 Task: In the Company volvo.com, Add note: 'Add a note to conduct a competitive analysis of key competitors.'. Mark checkbox to create task to follow up ': In 3 business days '. Create task, with  description: Send Thank You Email to Referral, Add due date: Today; Add reminder: 30 Minutes before. Set Priority High and add note: Take detailed meeting minutes and share them with the team afterward.. Logged in from softage.1@softage.net
Action: Mouse moved to (84, 51)
Screenshot: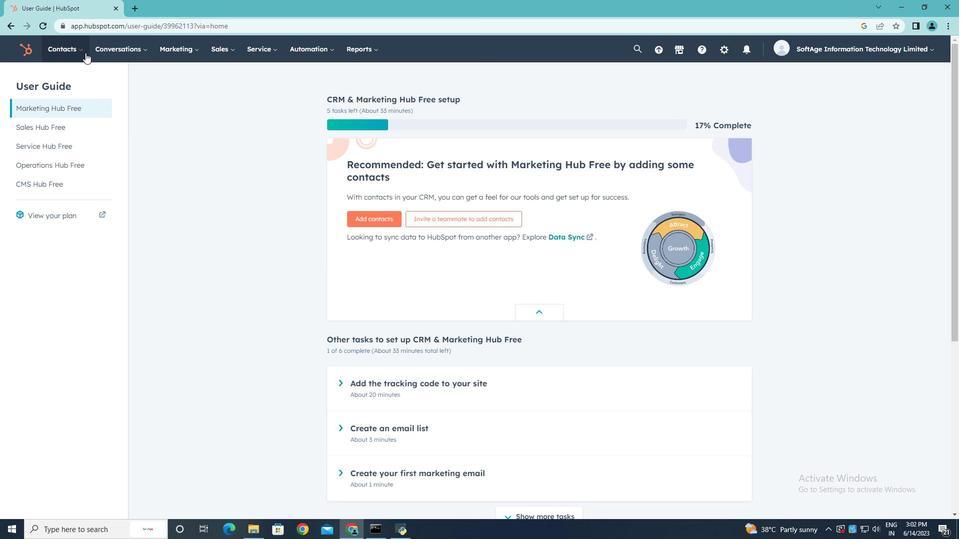 
Action: Mouse pressed left at (84, 51)
Screenshot: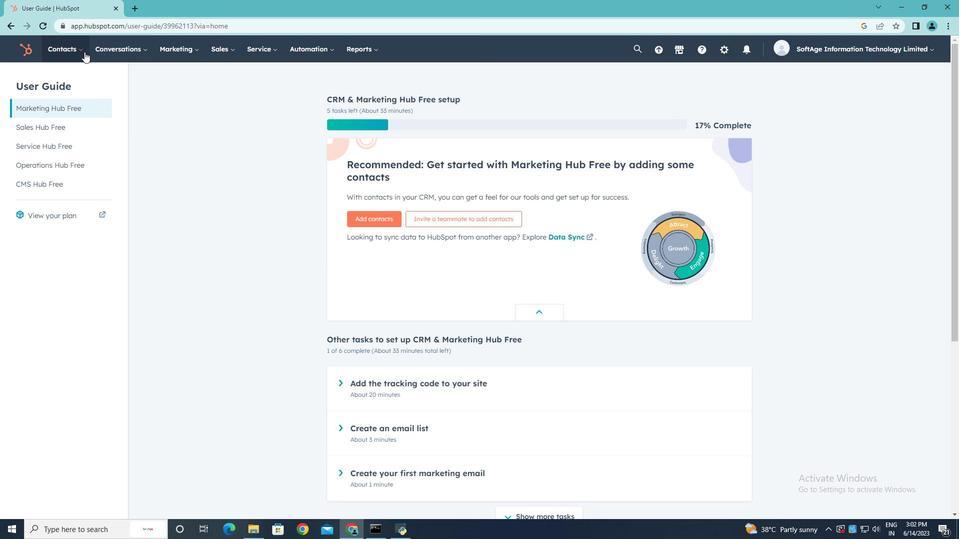 
Action: Mouse moved to (68, 94)
Screenshot: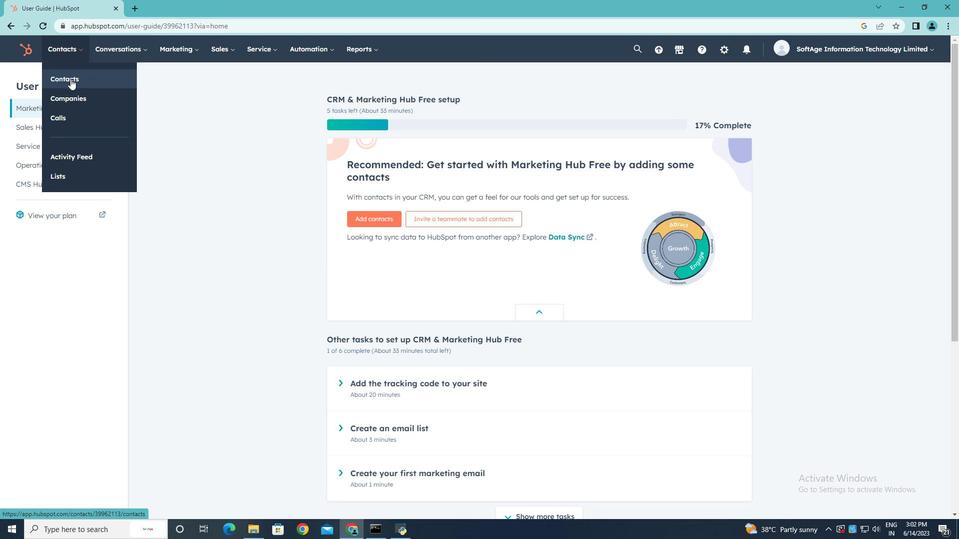 
Action: Mouse pressed left at (68, 94)
Screenshot: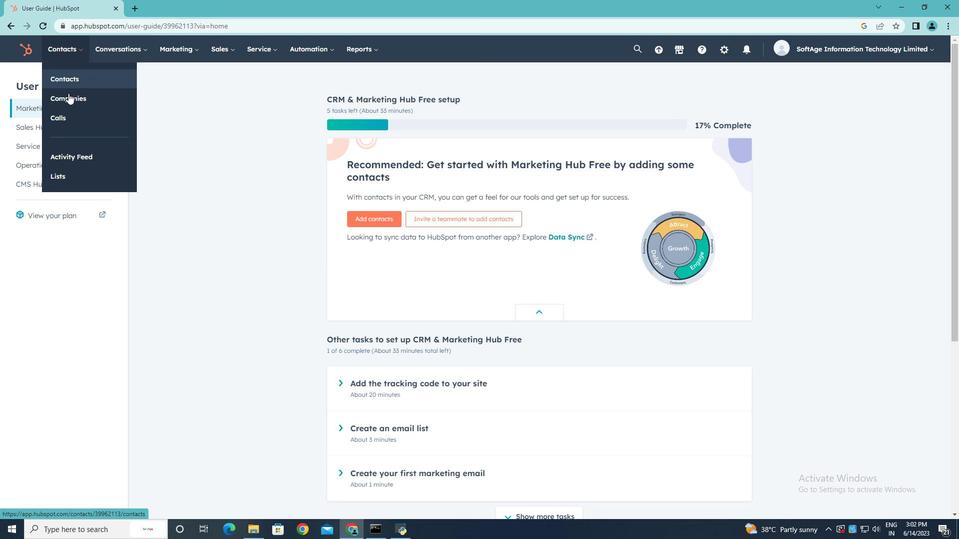 
Action: Mouse moved to (64, 164)
Screenshot: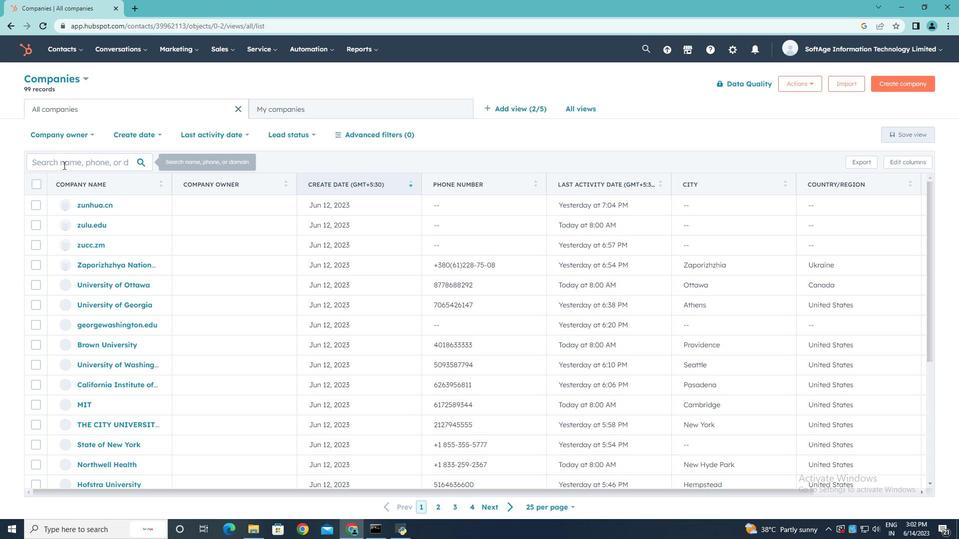
Action: Mouse pressed left at (64, 164)
Screenshot: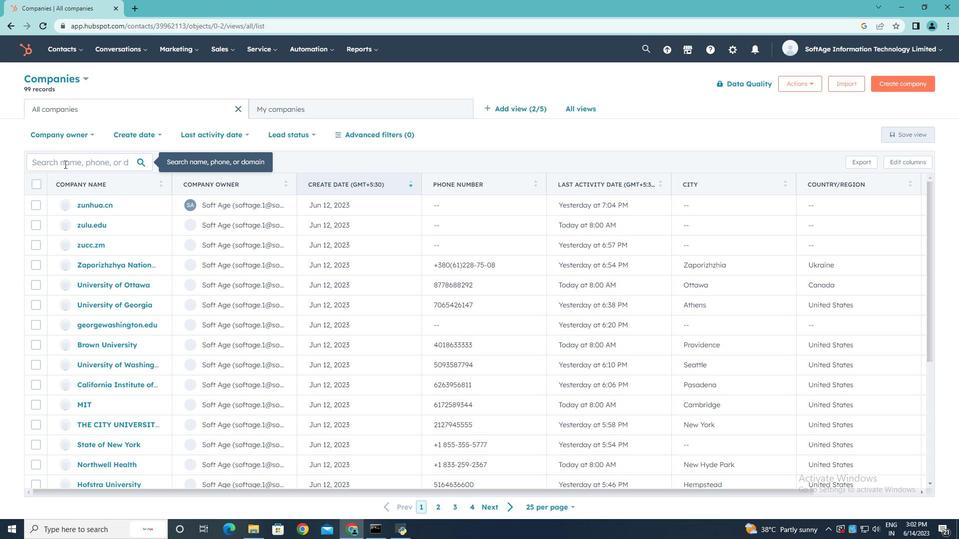 
Action: Key pressed volvo.com
Screenshot: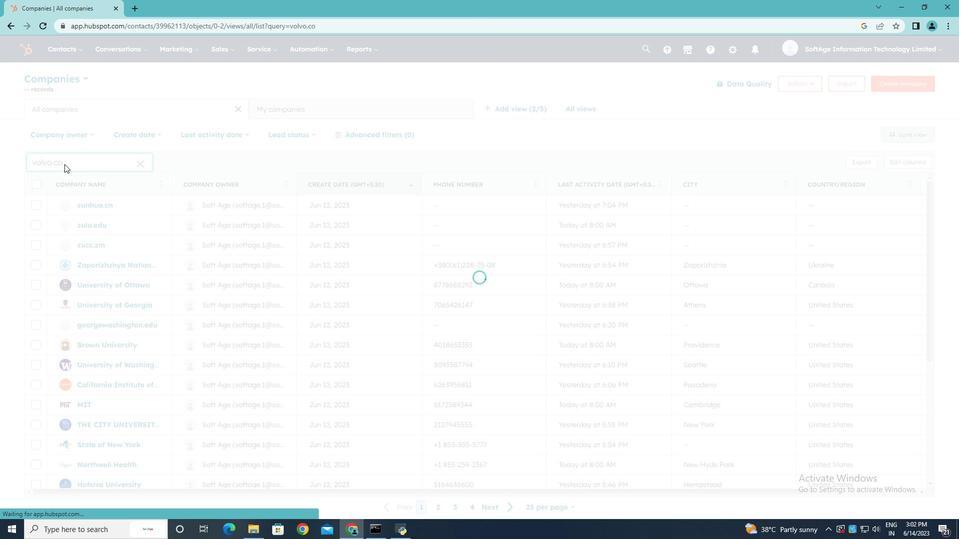 
Action: Mouse moved to (87, 202)
Screenshot: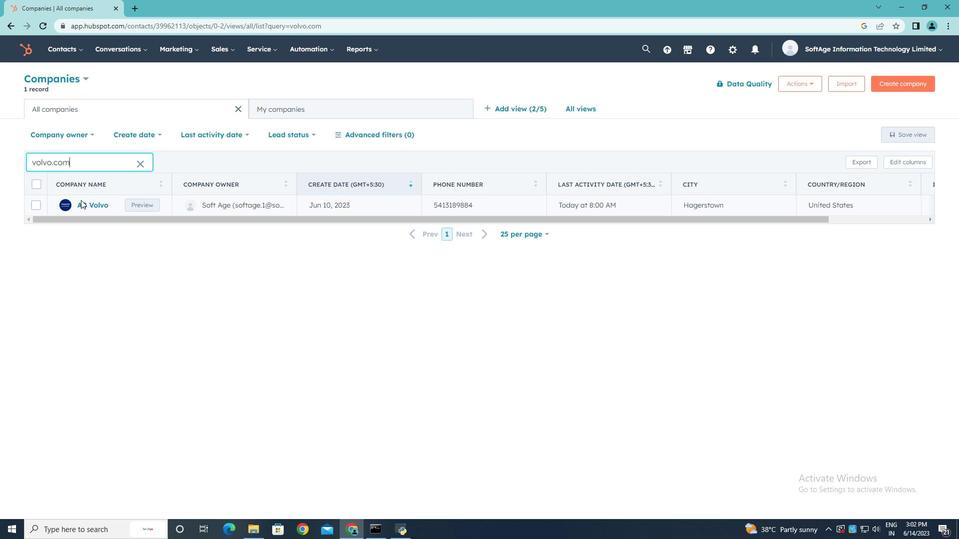 
Action: Mouse pressed left at (87, 202)
Screenshot: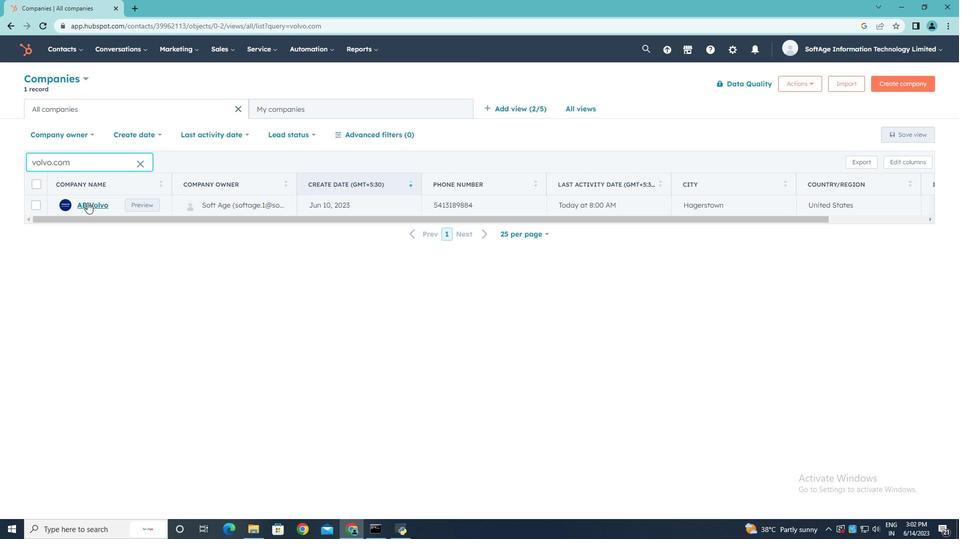 
Action: Mouse moved to (34, 165)
Screenshot: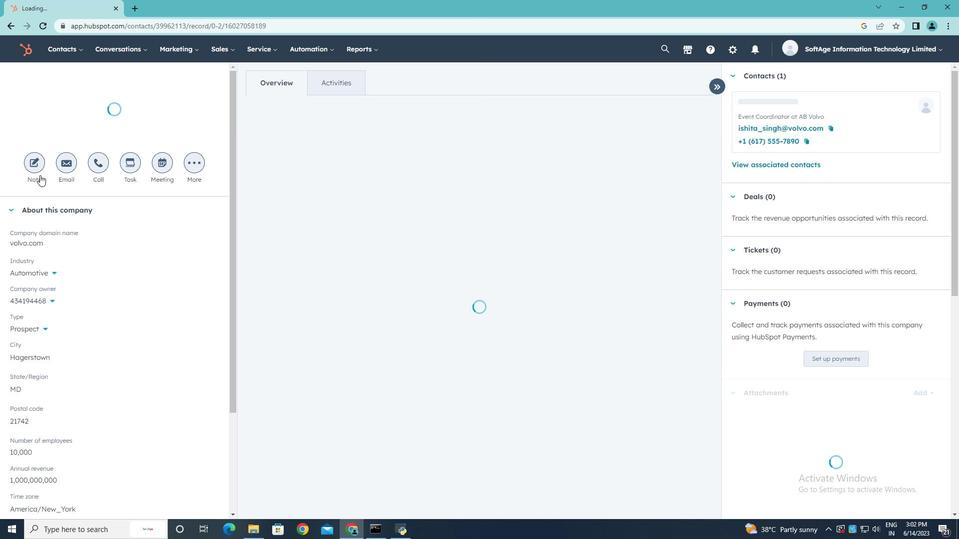 
Action: Mouse pressed left at (34, 165)
Screenshot: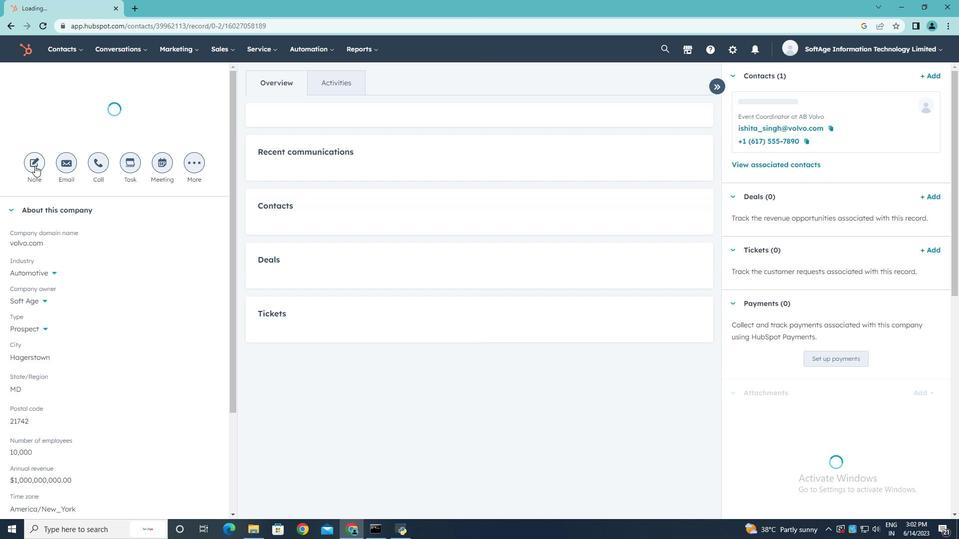 
Action: Key pressed <Key.shift><Key.shift><Key.shift><Key.shift><Key.shift><Key.shift>Add<Key.space>a<Key.space>note<Key.space>to<Key.space>conduct<Key.space>a<Key.space>comper<Key.backspace>titive<Key.space>ananlysis<Key.space>of<Key.space>key<Key.space>competitors.
Screenshot: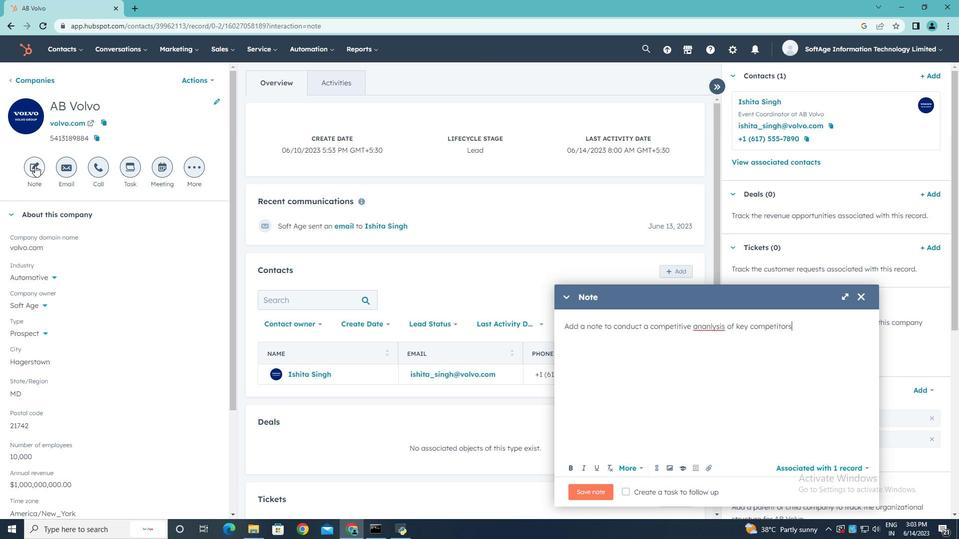 
Action: Mouse moved to (708, 326)
Screenshot: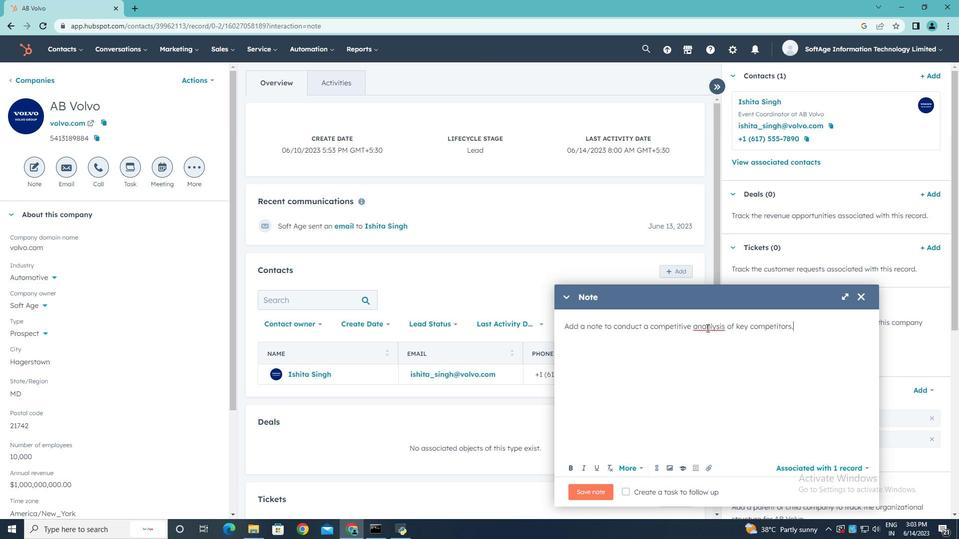 
Action: Mouse pressed left at (708, 326)
Screenshot: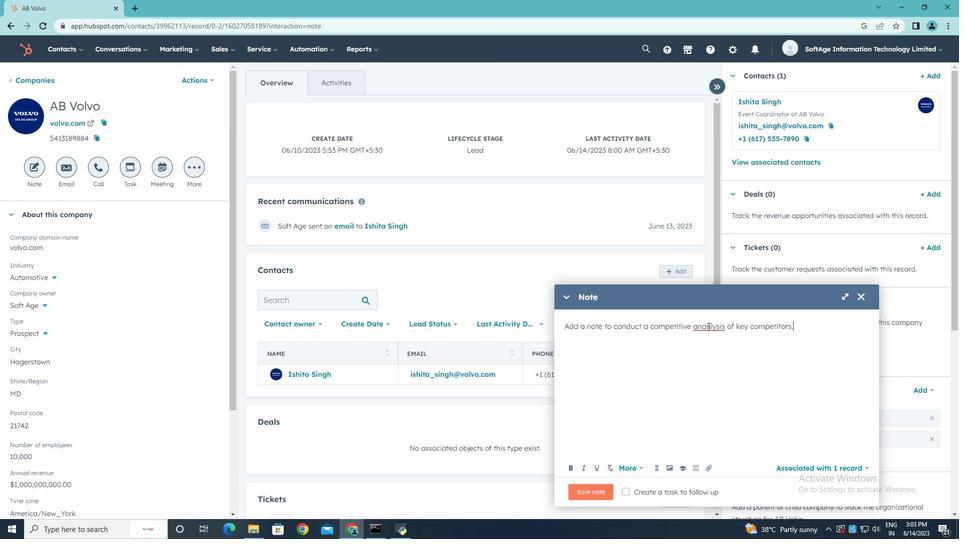 
Action: Key pressed <Key.backspace>
Screenshot: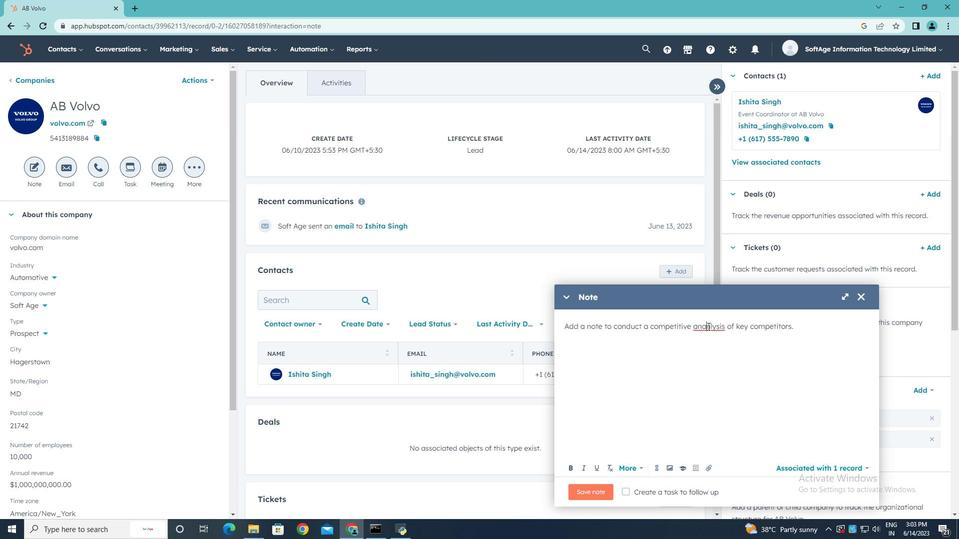 
Action: Mouse moved to (711, 328)
Screenshot: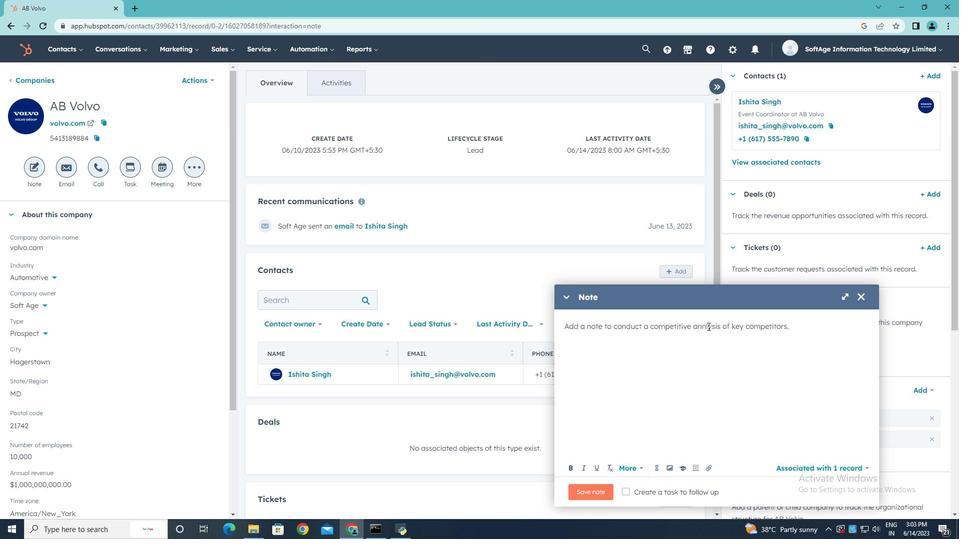 
Action: Key pressed a<Key.right><Key.backspace>
Screenshot: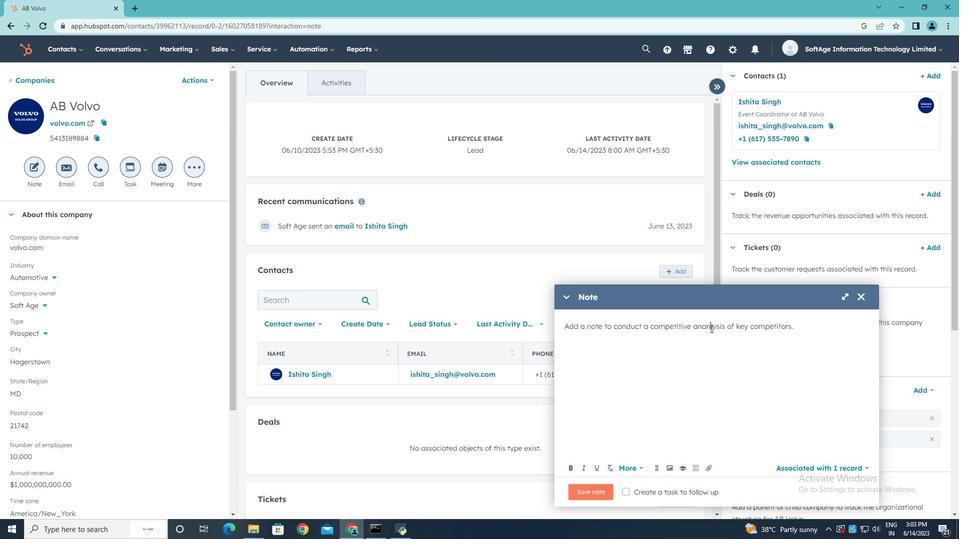 
Action: Mouse moved to (627, 495)
Screenshot: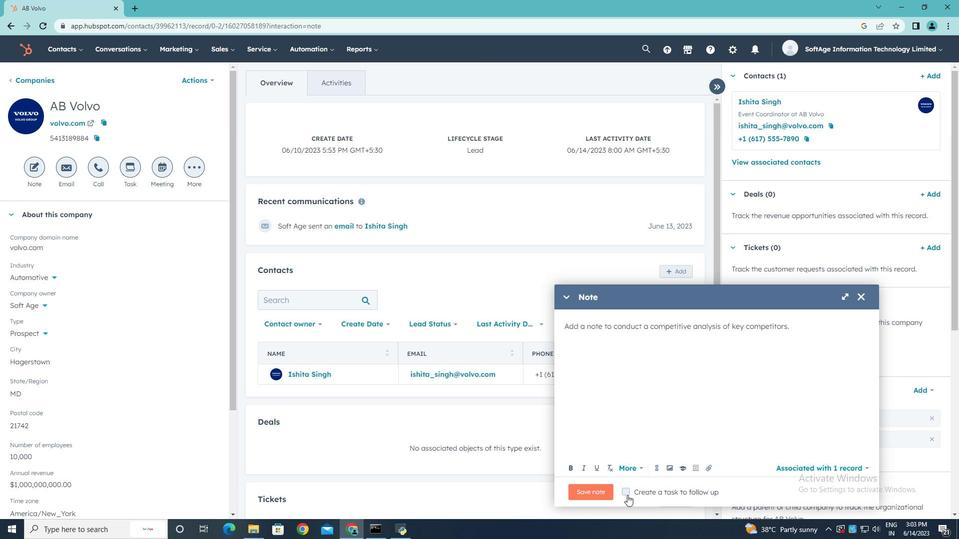 
Action: Mouse pressed left at (627, 495)
Screenshot: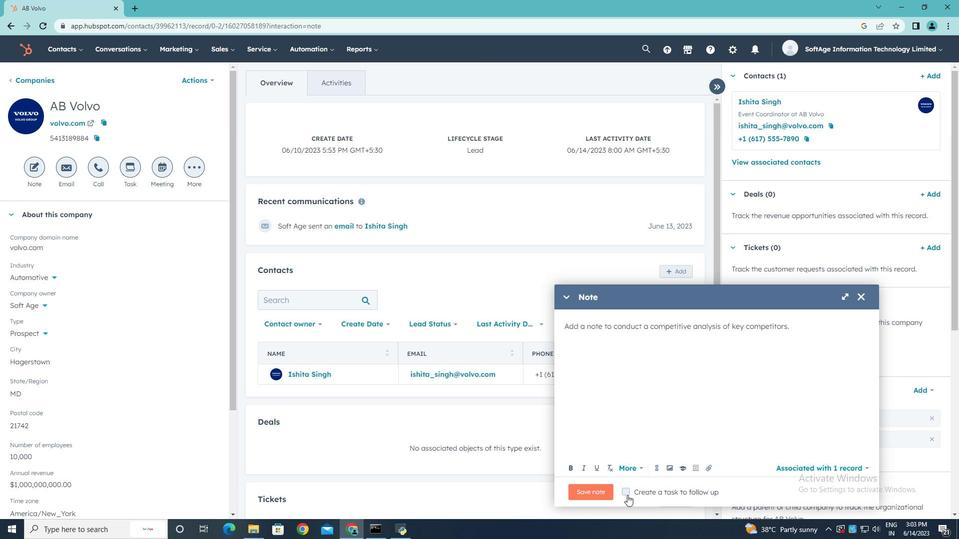 
Action: Mouse moved to (826, 492)
Screenshot: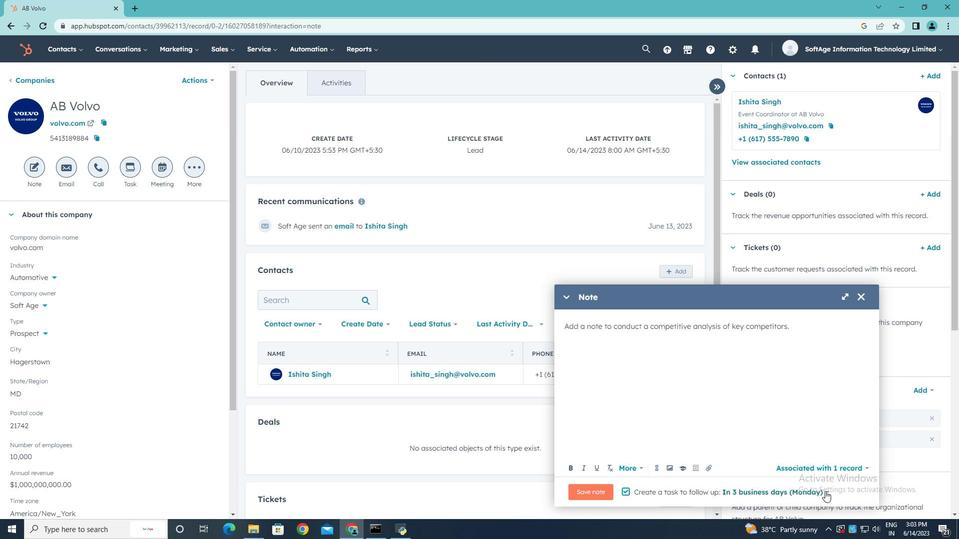 
Action: Mouse pressed left at (826, 492)
Screenshot: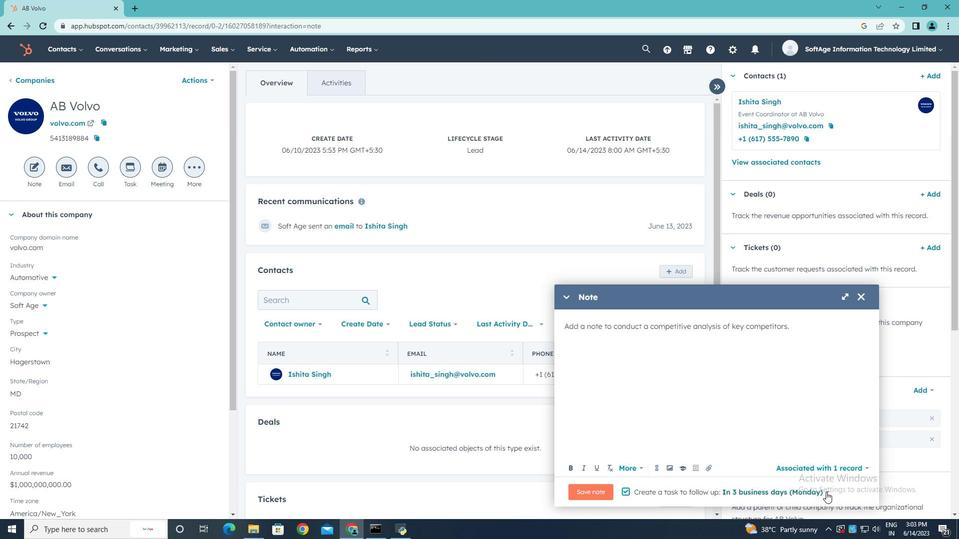 
Action: Mouse moved to (807, 395)
Screenshot: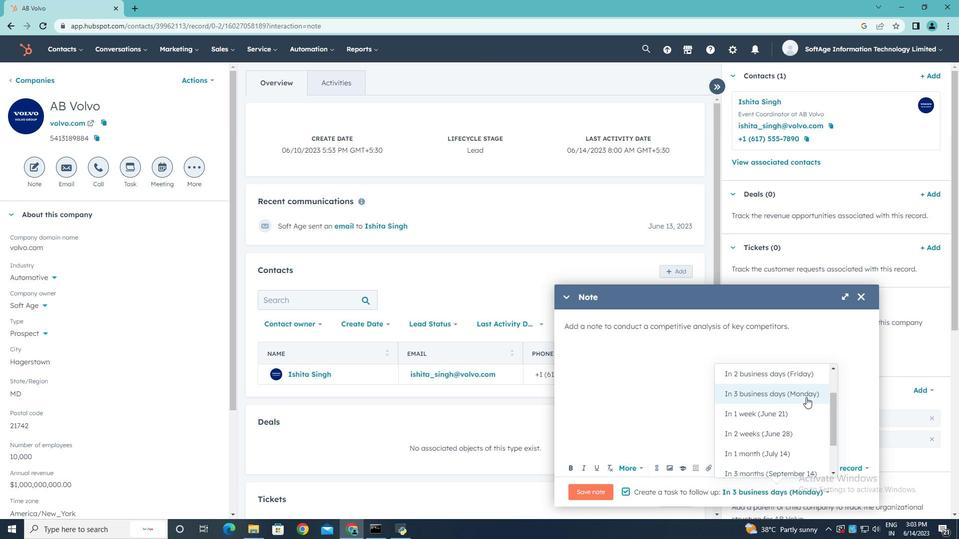 
Action: Mouse pressed left at (807, 395)
Screenshot: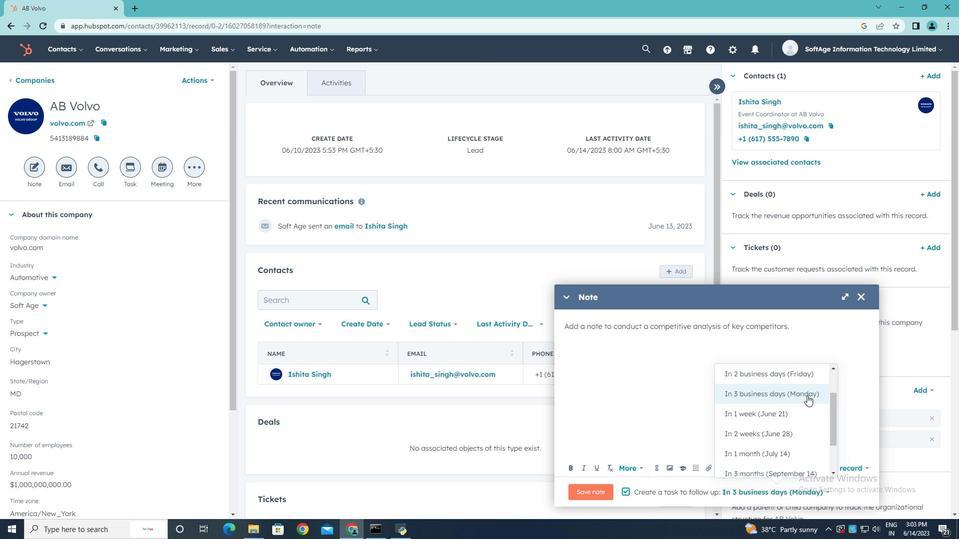 
Action: Mouse moved to (590, 490)
Screenshot: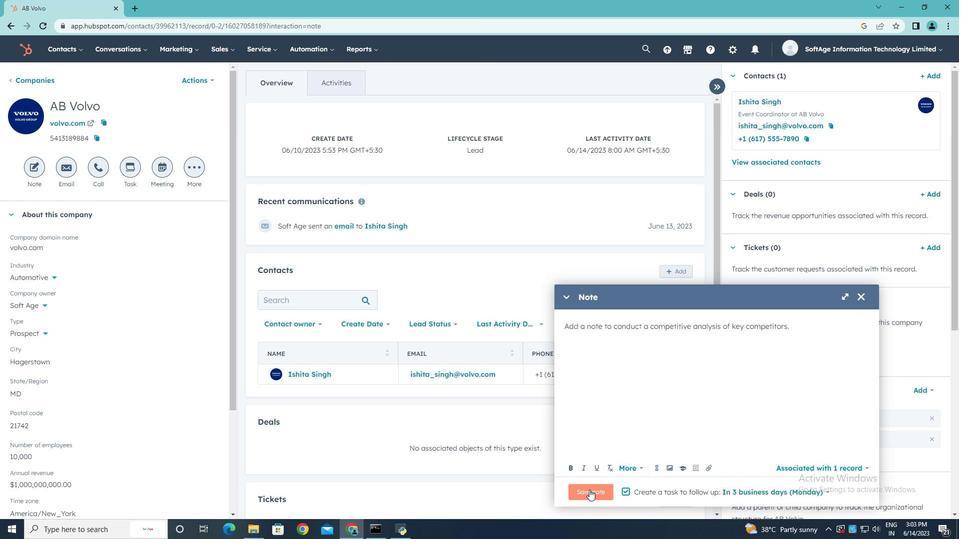 
Action: Mouse pressed left at (590, 490)
Screenshot: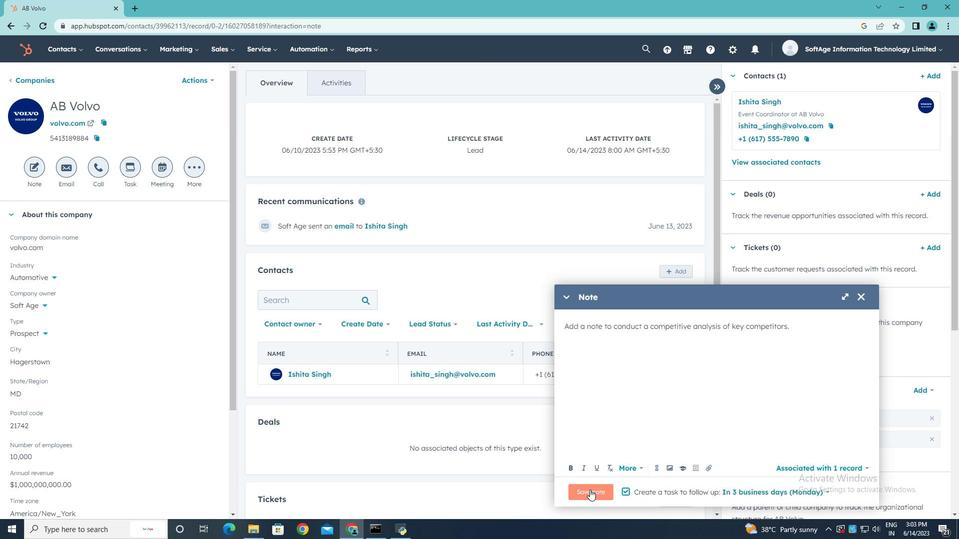 
Action: Mouse moved to (137, 170)
Screenshot: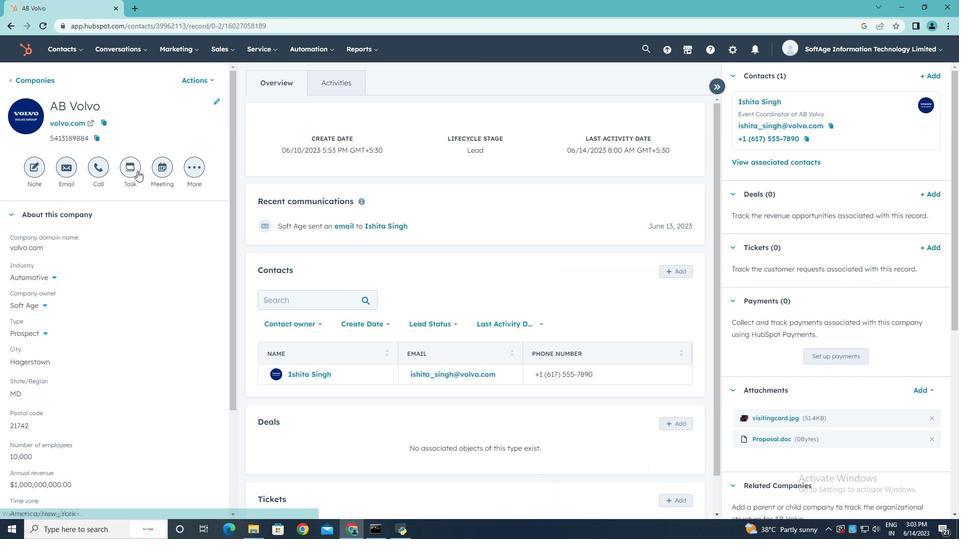 
Action: Mouse pressed left at (137, 170)
Screenshot: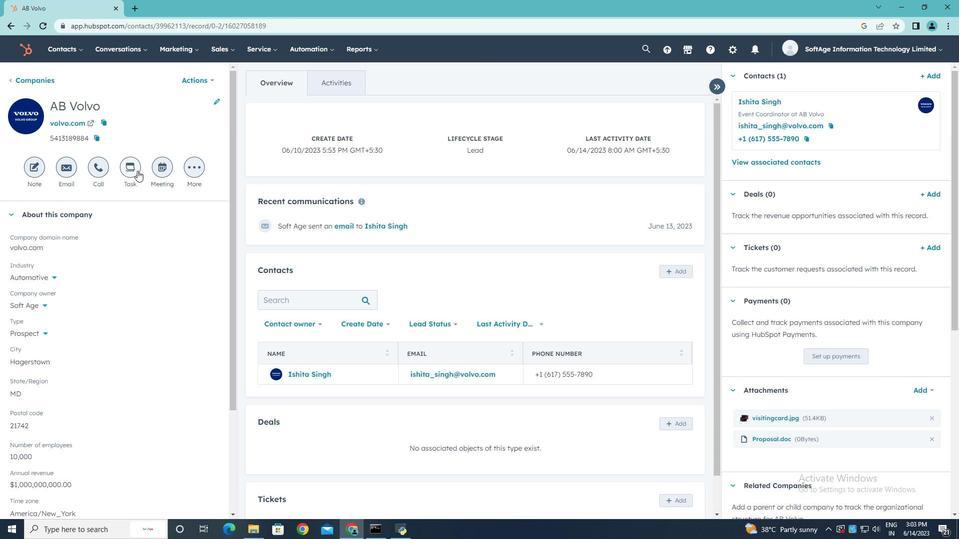 
Action: Key pressed <Key.shift>Send<Key.space><Key.shift>Thank<Key.space><Key.shift>You<Key.space><Key.shift>Email<Key.space>to<Key.space><Key.shift>Referral
Screenshot: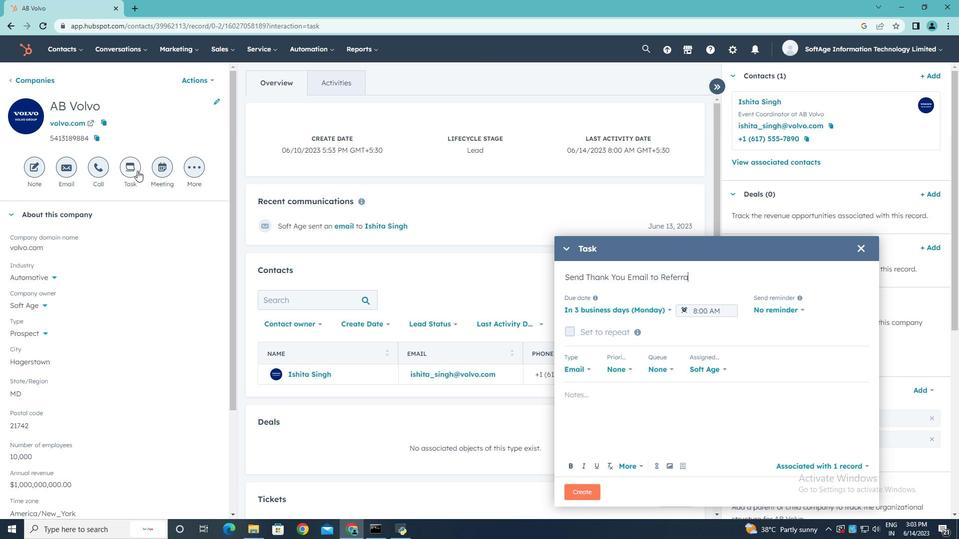 
Action: Mouse moved to (669, 309)
Screenshot: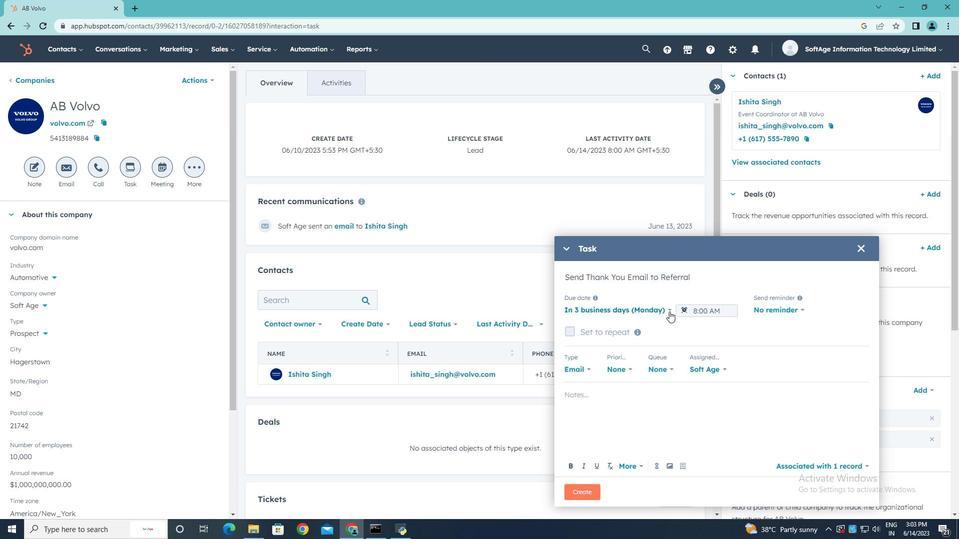 
Action: Mouse pressed left at (669, 309)
Screenshot: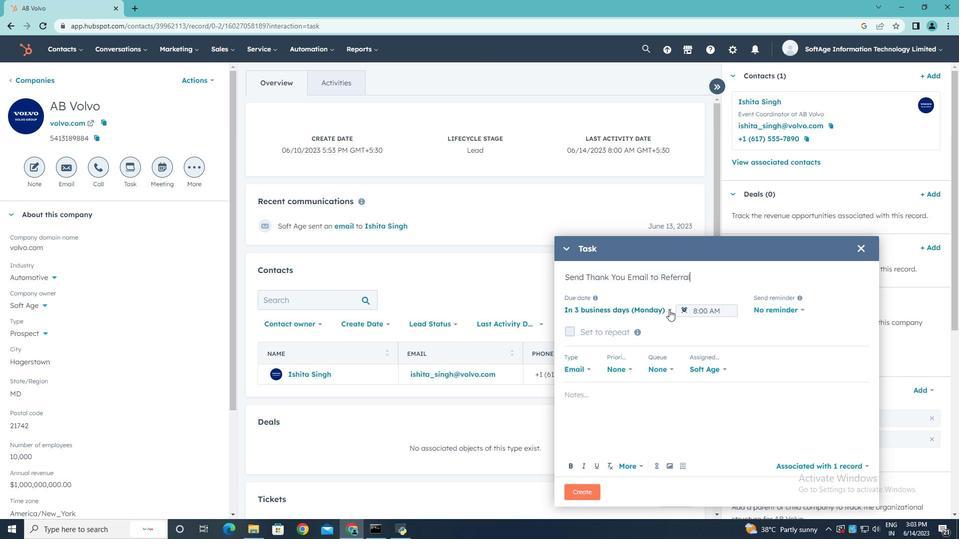 
Action: Mouse moved to (658, 327)
Screenshot: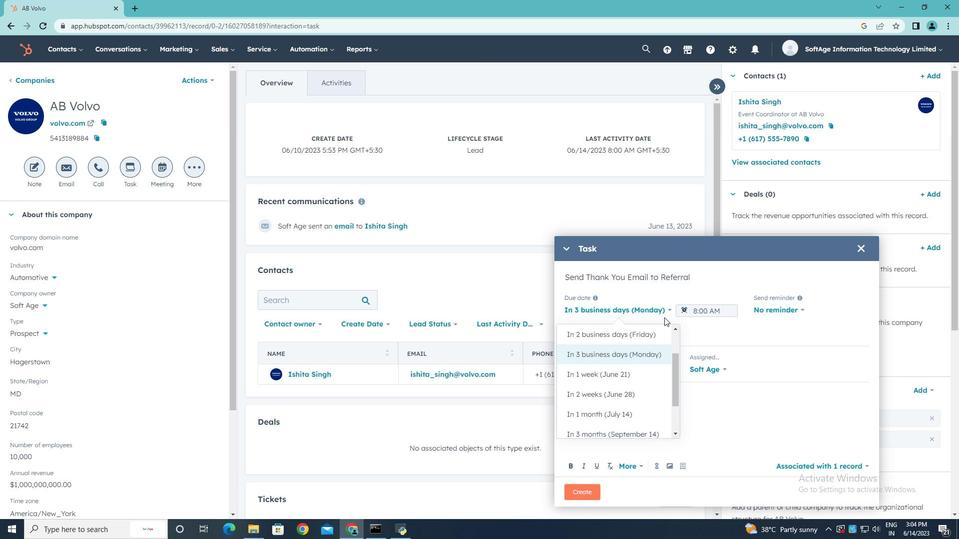 
Action: Mouse scrolled (658, 328) with delta (0, 0)
Screenshot: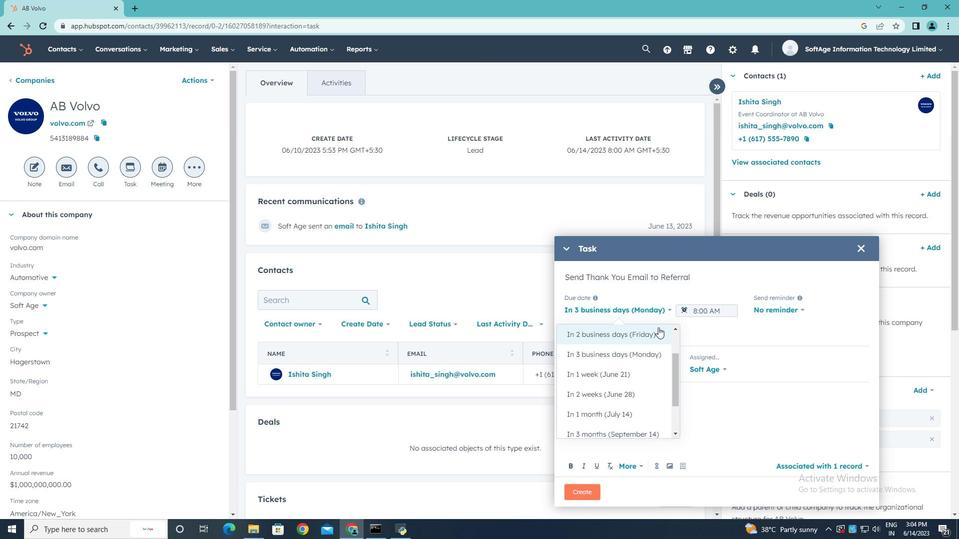 
Action: Mouse scrolled (658, 328) with delta (0, 0)
Screenshot: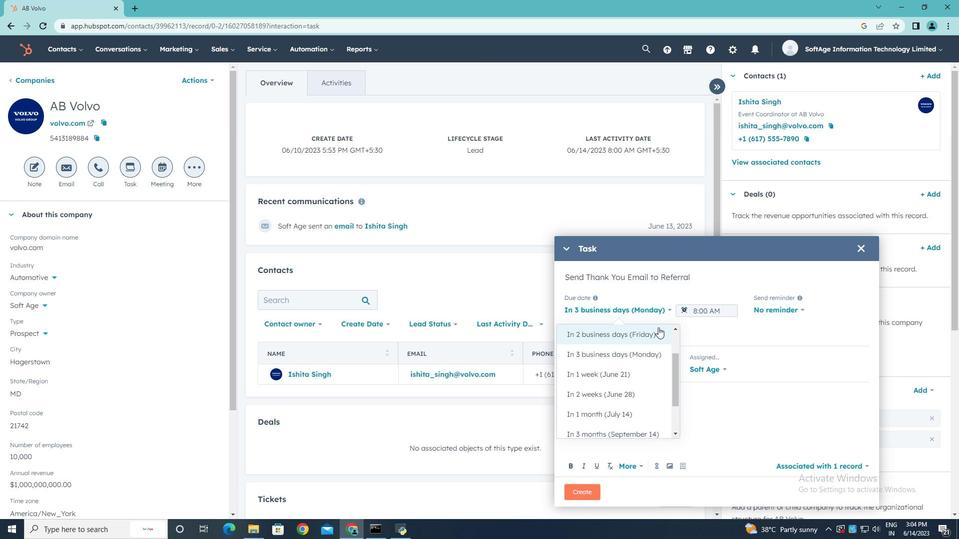 
Action: Mouse scrolled (658, 328) with delta (0, 0)
Screenshot: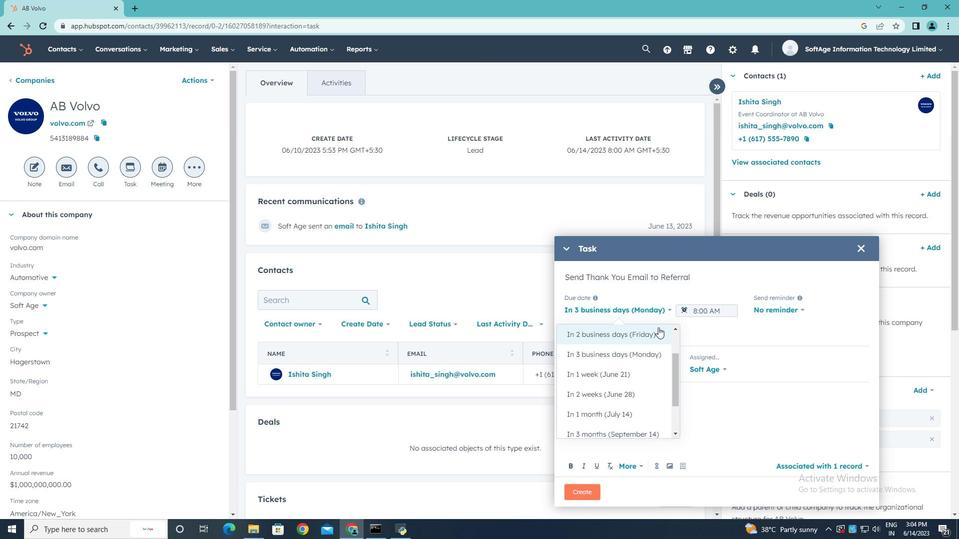 
Action: Mouse scrolled (658, 328) with delta (0, 0)
Screenshot: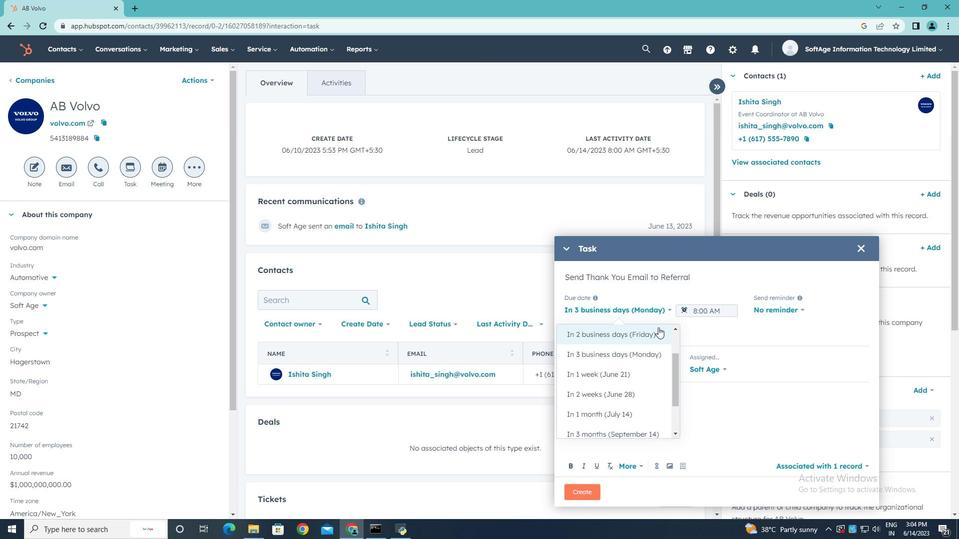 
Action: Mouse moved to (623, 357)
Screenshot: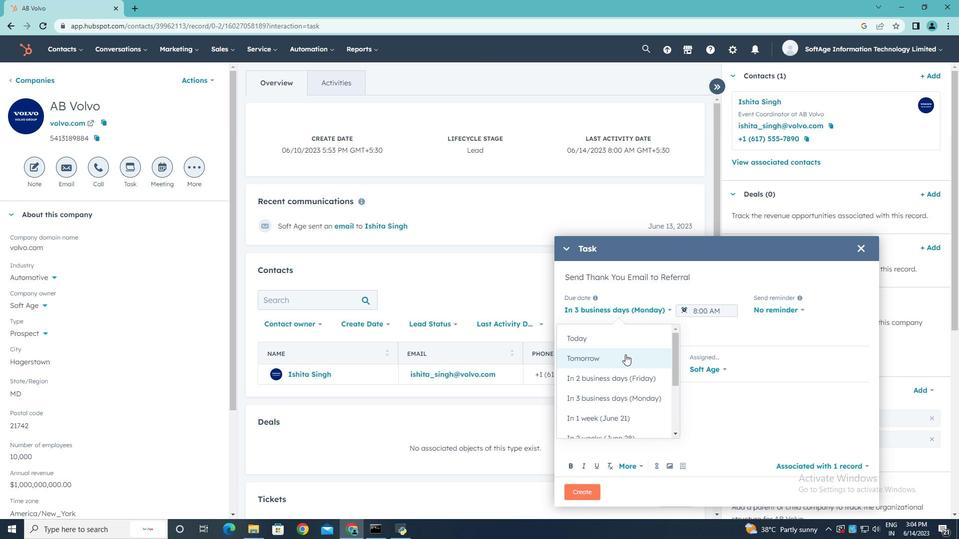 
Action: Mouse pressed left at (623, 357)
Screenshot: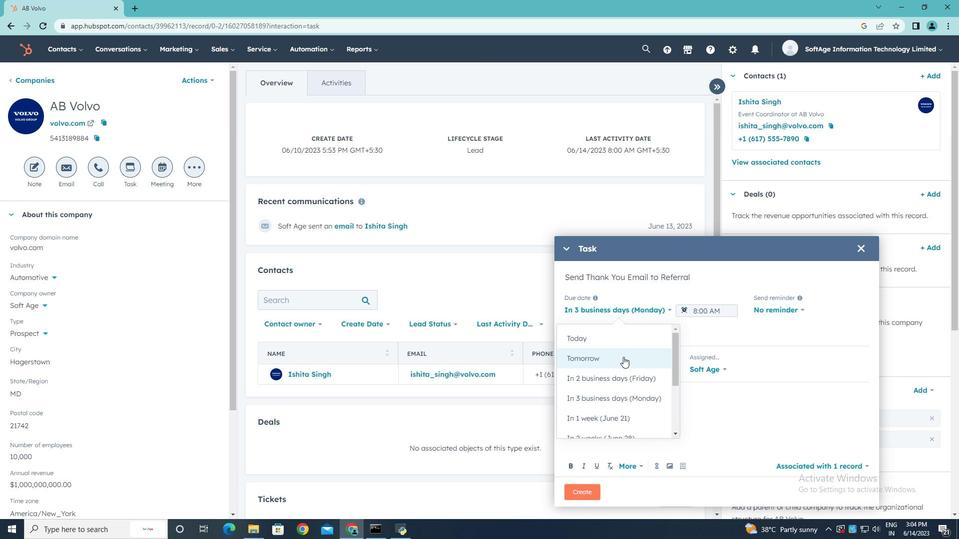 
Action: Mouse moved to (738, 310)
Screenshot: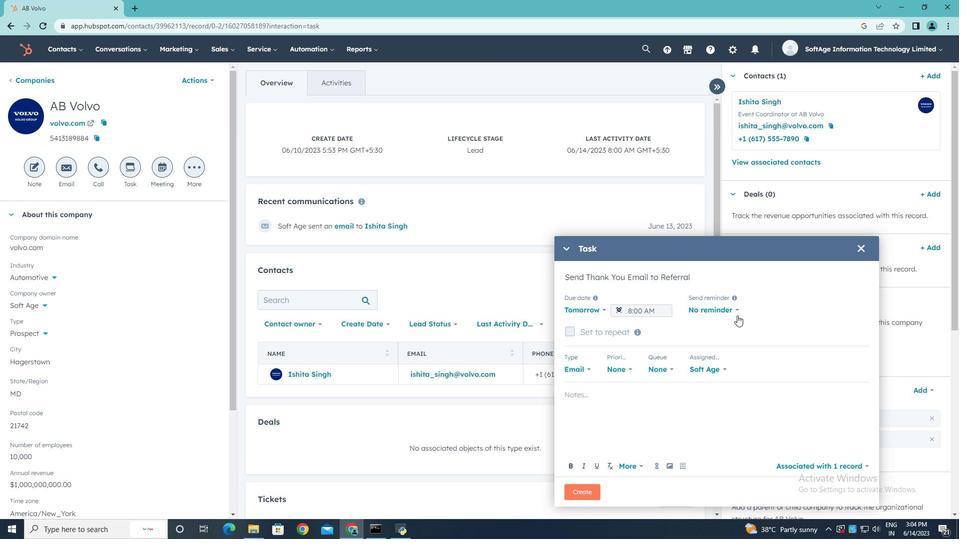 
Action: Mouse pressed left at (738, 310)
Screenshot: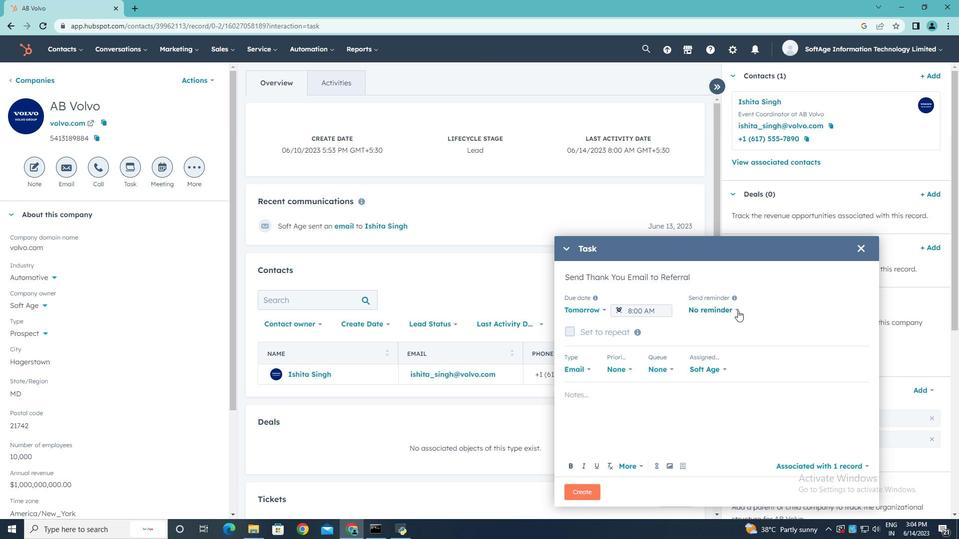 
Action: Mouse moved to (723, 377)
Screenshot: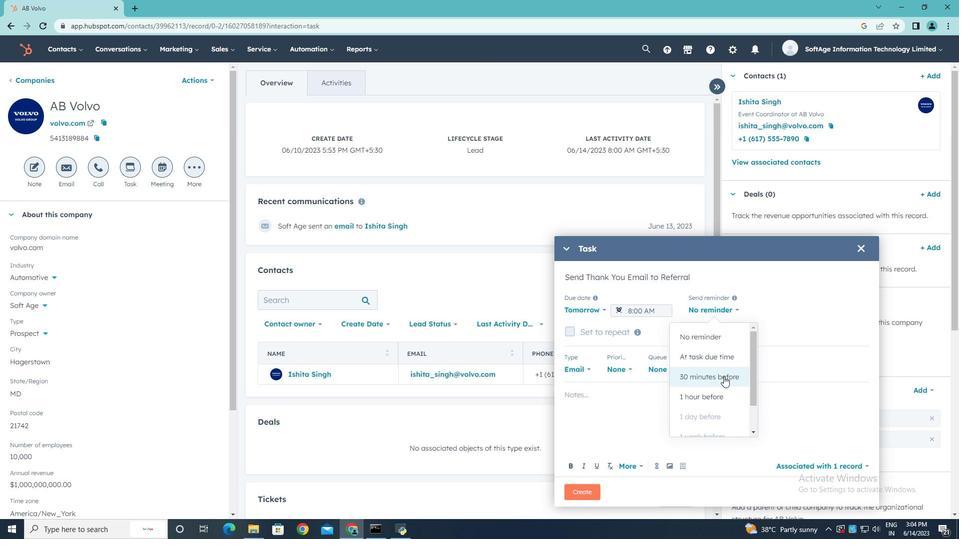 
Action: Mouse pressed left at (723, 377)
Screenshot: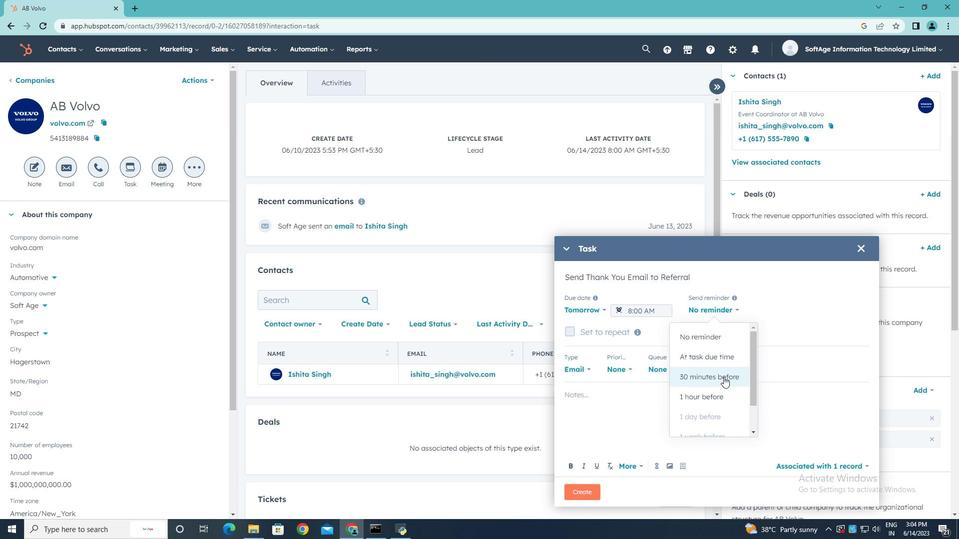 
Action: Mouse moved to (631, 370)
Screenshot: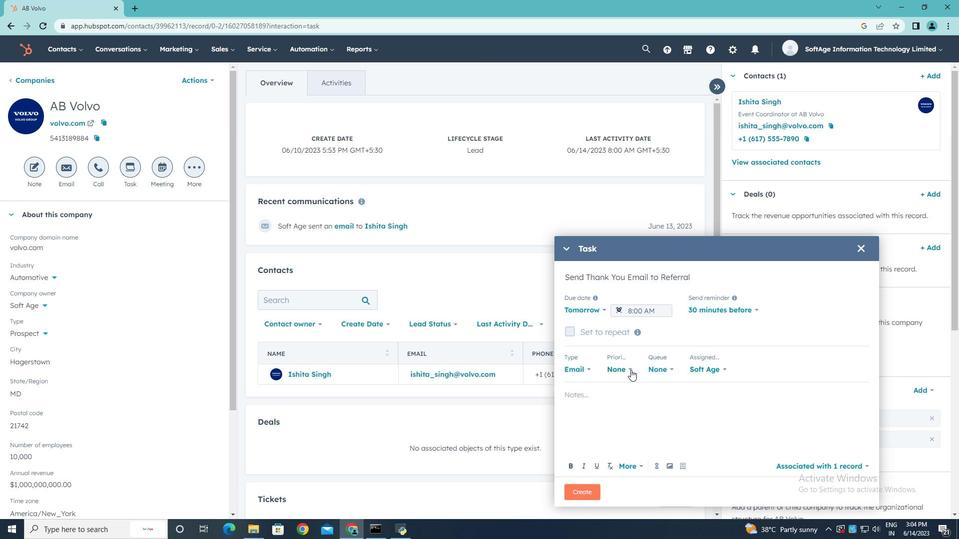 
Action: Mouse pressed left at (631, 370)
Screenshot: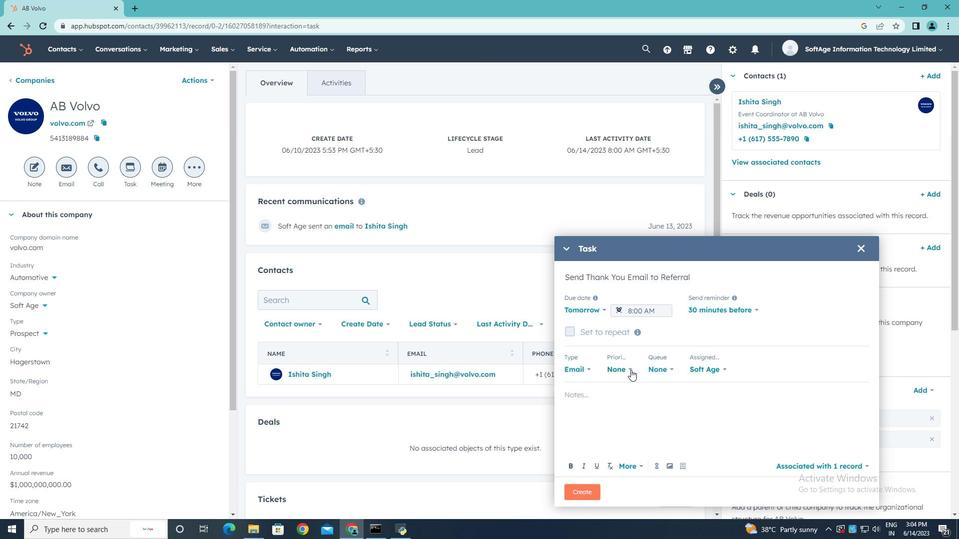 
Action: Mouse moved to (618, 456)
Screenshot: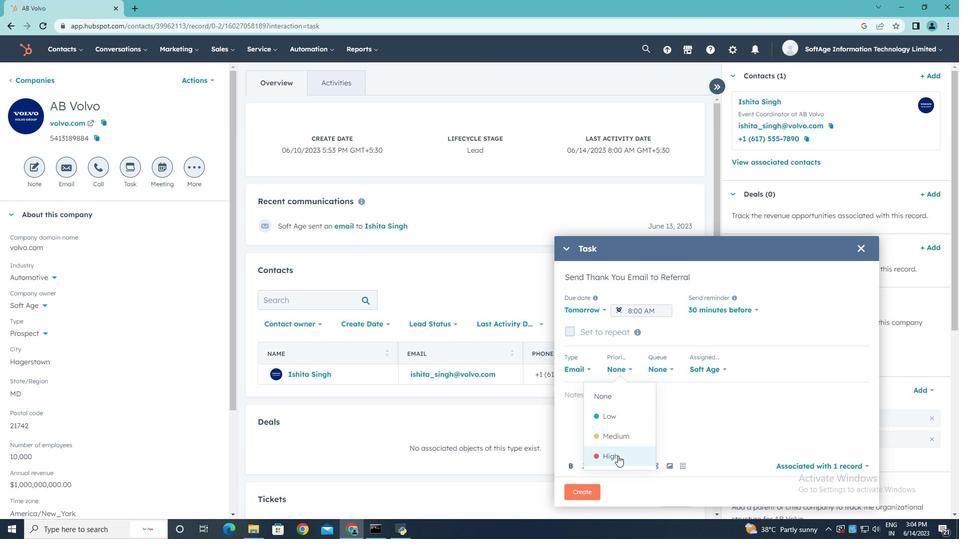 
Action: Mouse pressed left at (618, 456)
Screenshot: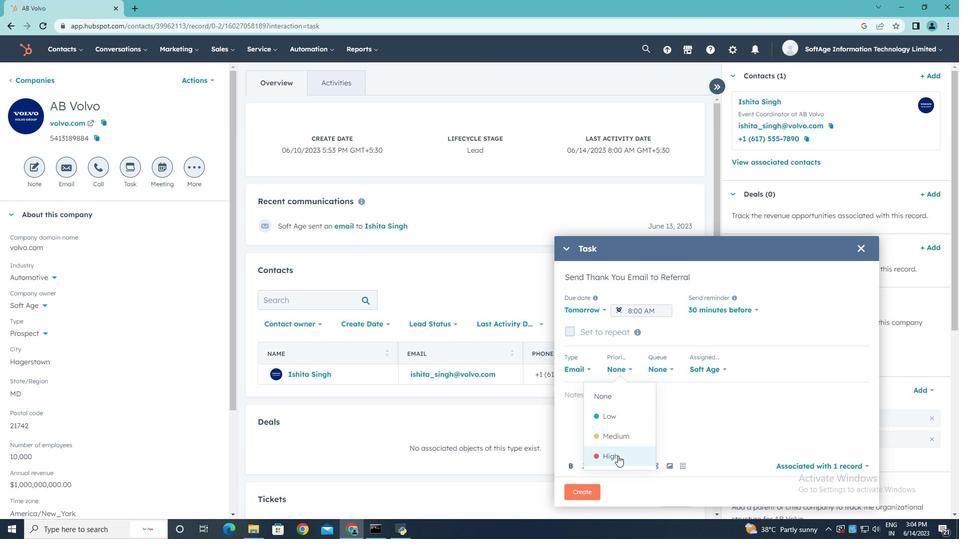 
Action: Mouse moved to (588, 398)
Screenshot: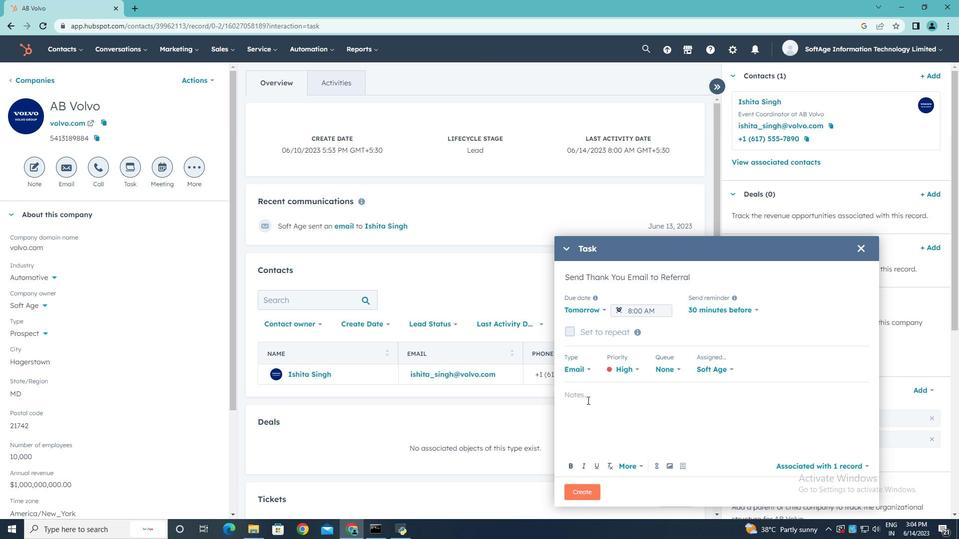
Action: Mouse pressed left at (588, 398)
Screenshot: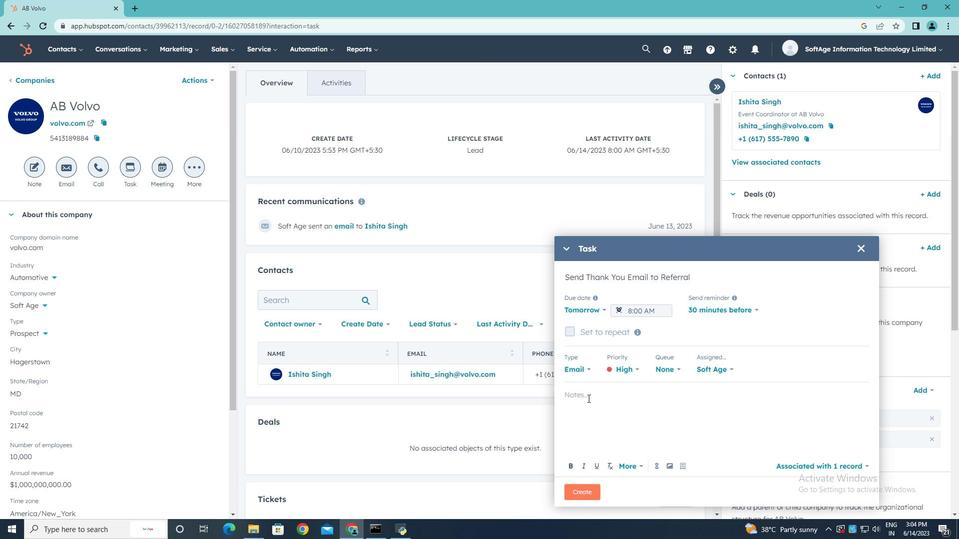 
Action: Key pressed <Key.shift><Key.shift>Take<Key.space>detailed<Key.space>meeting<Key.space>minutes<Key.space>and<Key.space>shat<Key.backspace>re<Key.space>them<Key.space>with<Key.space>the<Key.space>team<Key.space>afterward..
Screenshot: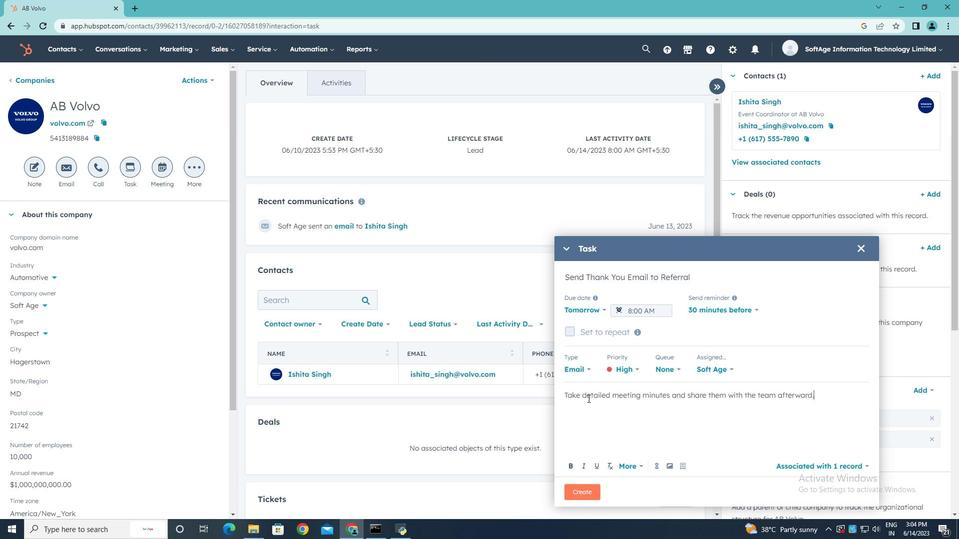 
Action: Mouse moved to (592, 494)
Screenshot: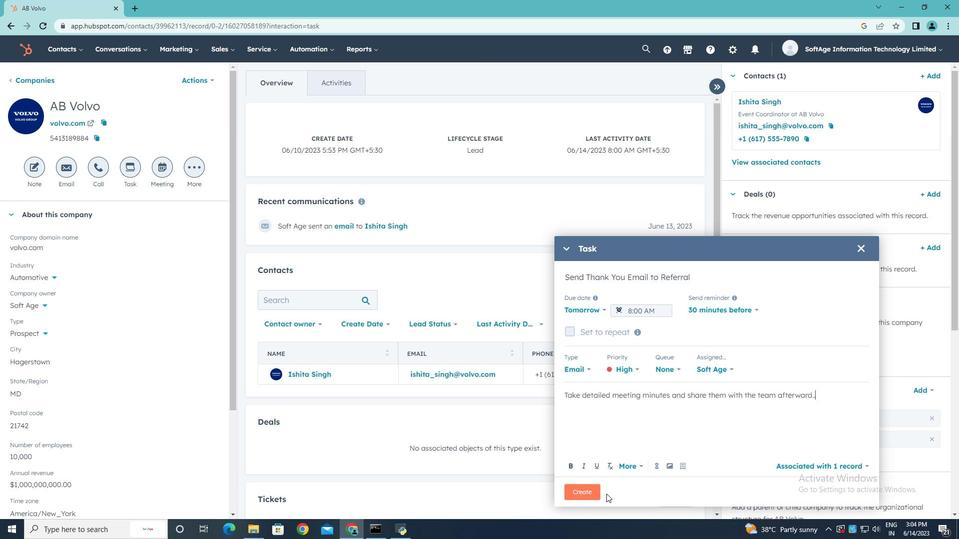 
Action: Mouse pressed left at (592, 494)
Screenshot: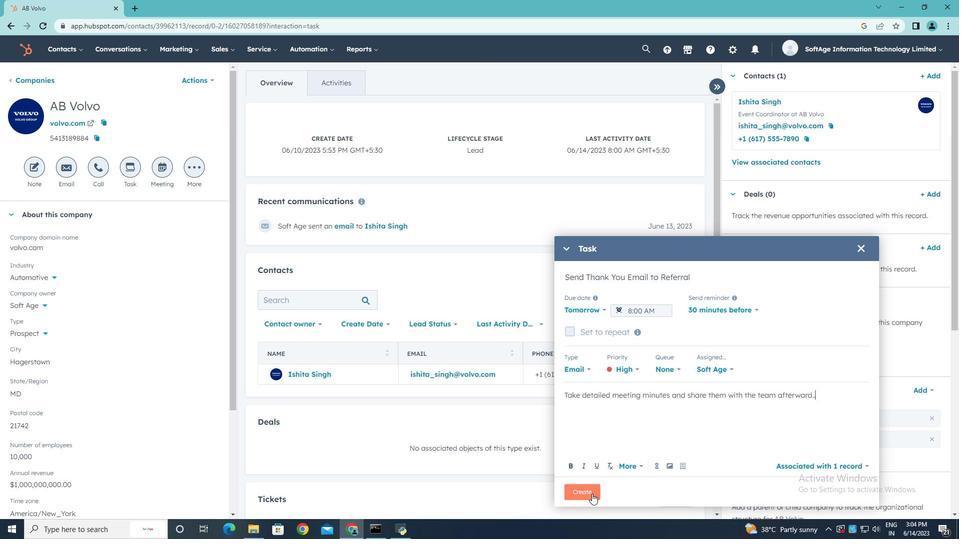 
Action: Mouse moved to (592, 494)
Screenshot: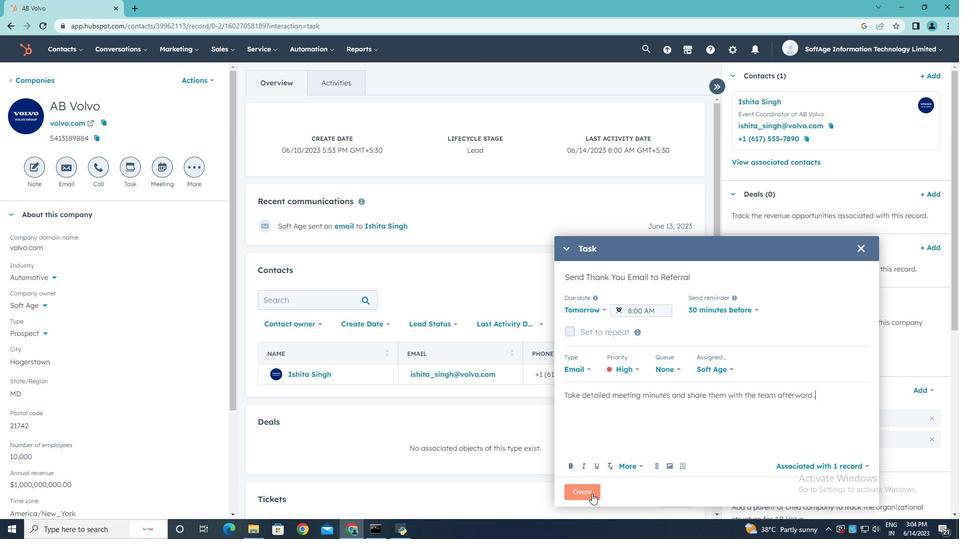 
